 Task: Open Card Card0000000134 in Board Board0000000034 in Workspace WS0000000012 in Trello. Add Member Email0000000046 to Card Card0000000134 in Board Board0000000034 in Workspace WS0000000012 in Trello. Add Yellow Label titled Label0000000134 to Card Card0000000134 in Board Board0000000034 in Workspace WS0000000012 in Trello. Add Checklist CL0000000134 to Card Card0000000134 in Board Board0000000034 in Workspace WS0000000012 in Trello. Add Dates with Start Date as May 08 2023 and Due Date as May 31 2023 to Card Card0000000134 in Board Board0000000034 in Workspace WS0000000012 in Trello
Action: Mouse moved to (454, 442)
Screenshot: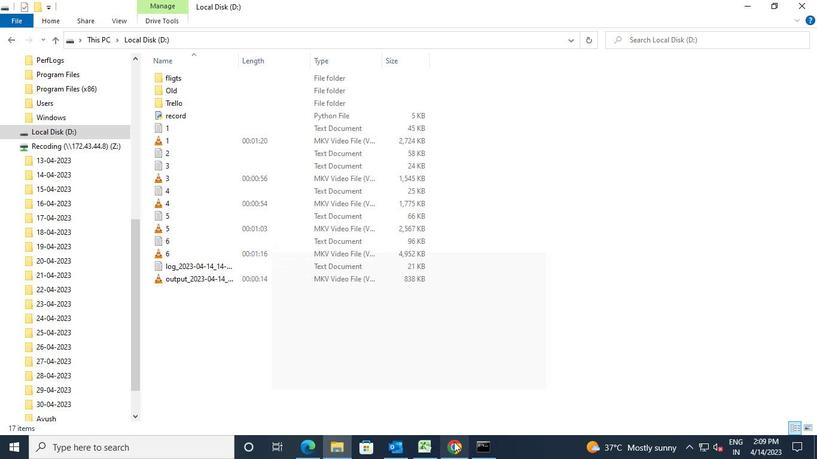 
Action: Mouse pressed left at (454, 442)
Screenshot: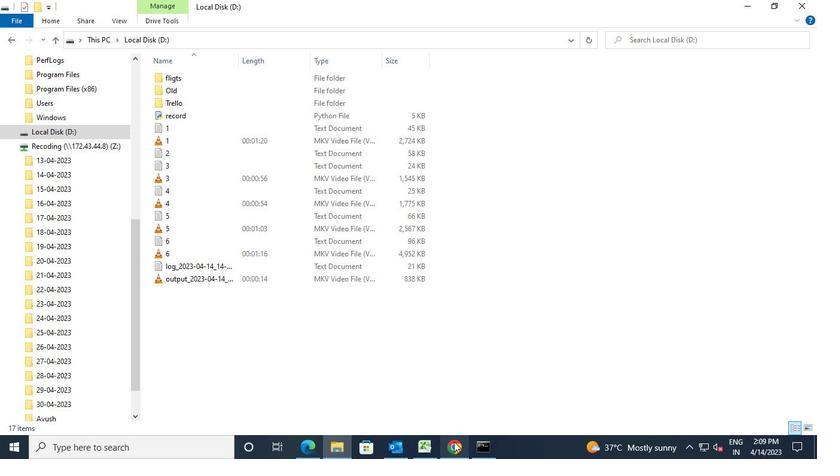 
Action: Mouse moved to (107, 304)
Screenshot: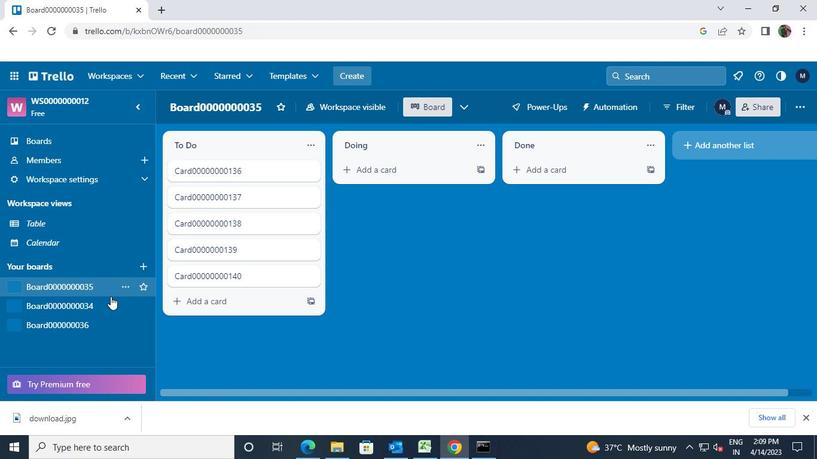 
Action: Mouse pressed left at (107, 304)
Screenshot: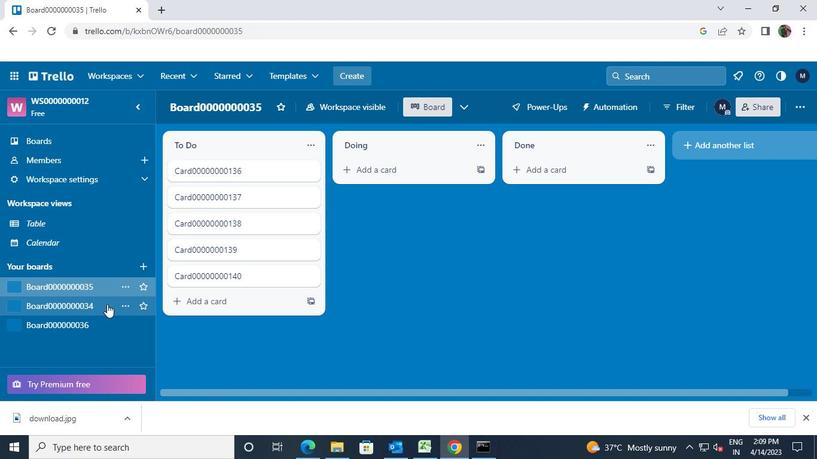 
Action: Mouse moved to (305, 284)
Screenshot: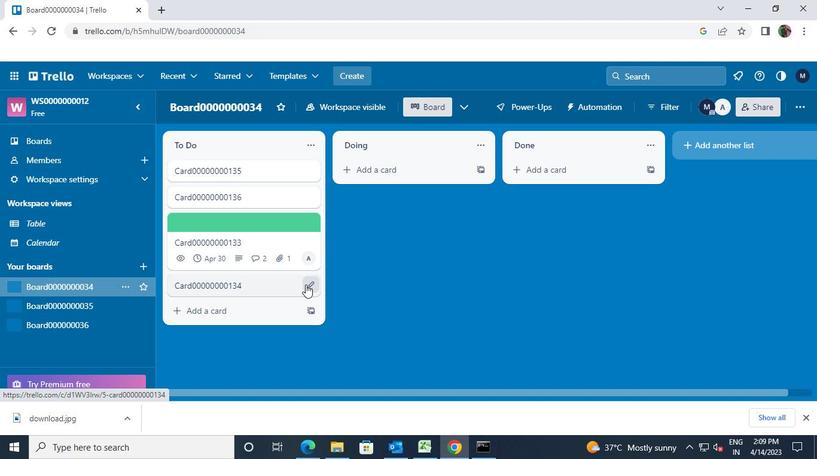 
Action: Mouse pressed left at (305, 284)
Screenshot: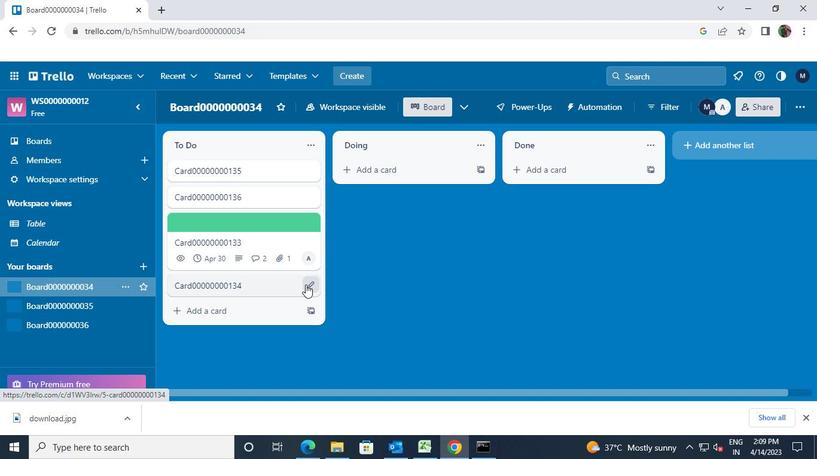 
Action: Mouse moved to (349, 196)
Screenshot: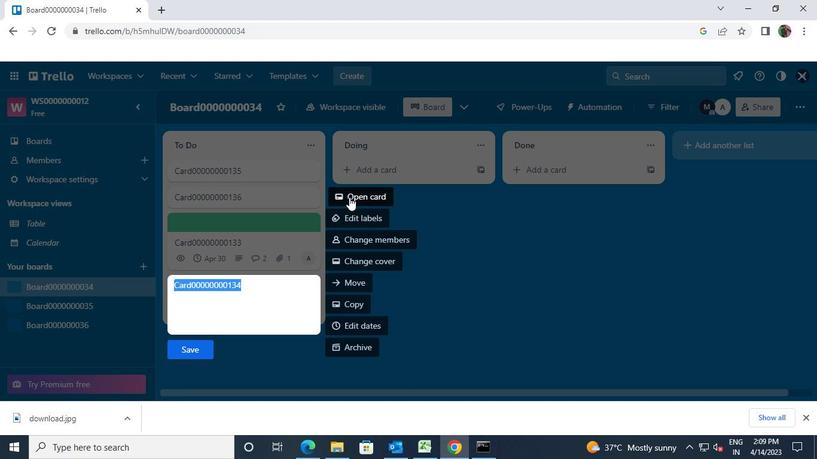 
Action: Mouse pressed left at (349, 196)
Screenshot: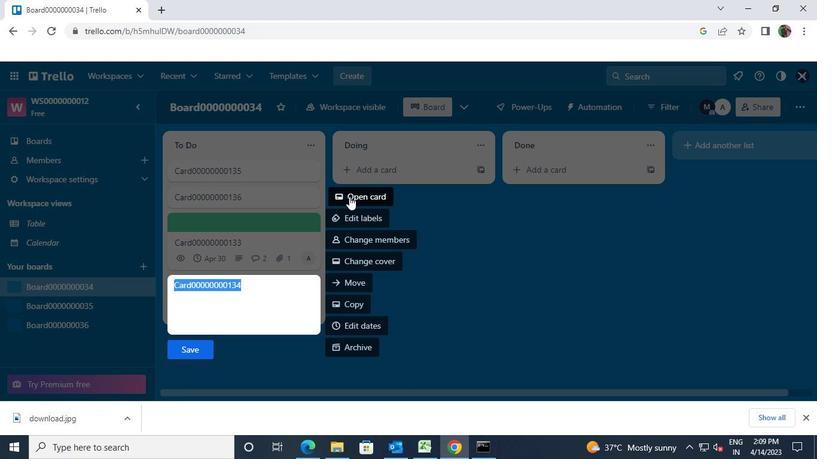 
Action: Mouse moved to (544, 171)
Screenshot: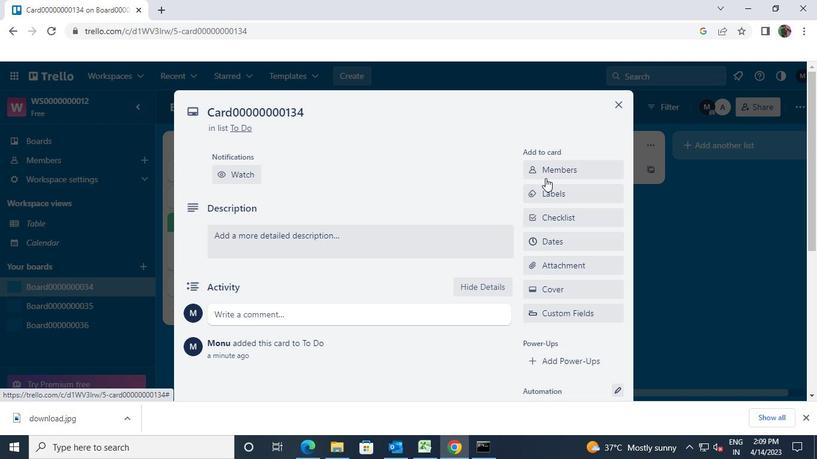 
Action: Mouse pressed left at (544, 171)
Screenshot: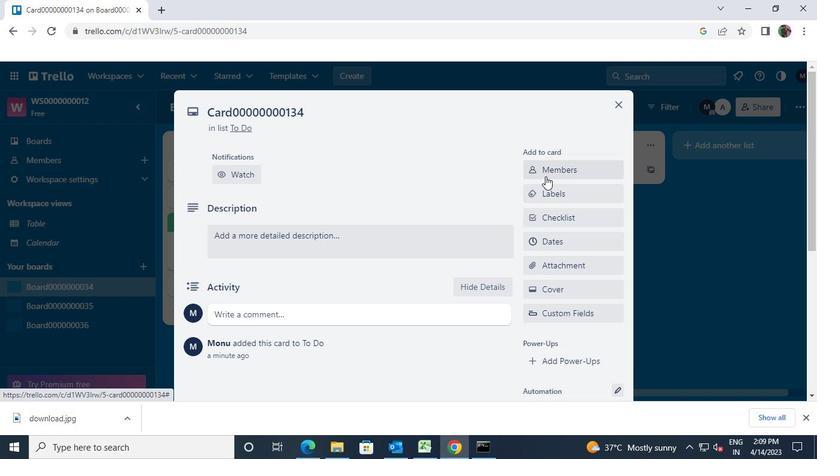 
Action: Mouse moved to (557, 220)
Screenshot: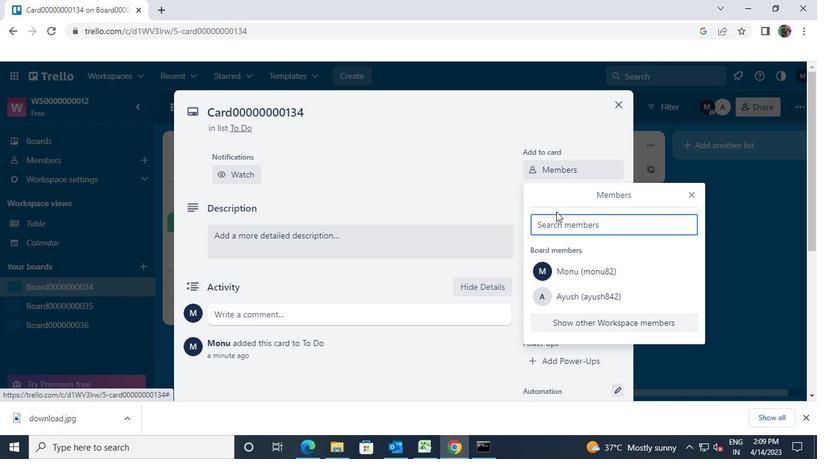 
Action: Key pressed vinnyoffice<<98>><Key.shift>@gmai.com
Screenshot: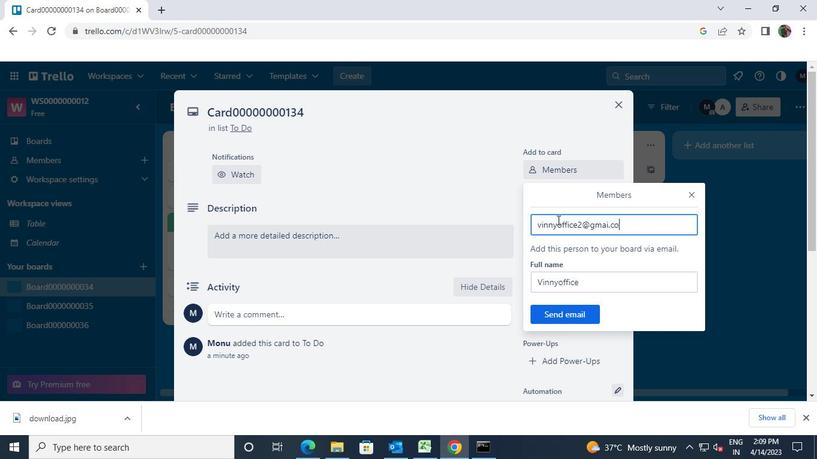 
Action: Mouse moved to (556, 311)
Screenshot: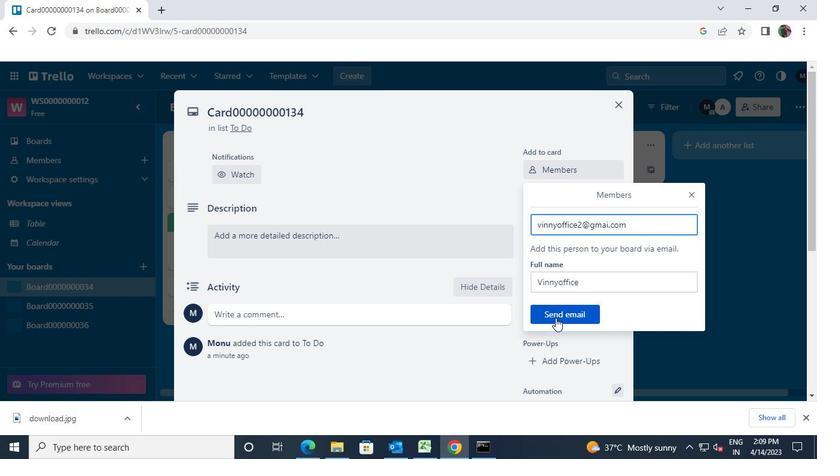 
Action: Mouse pressed left at (556, 311)
Screenshot: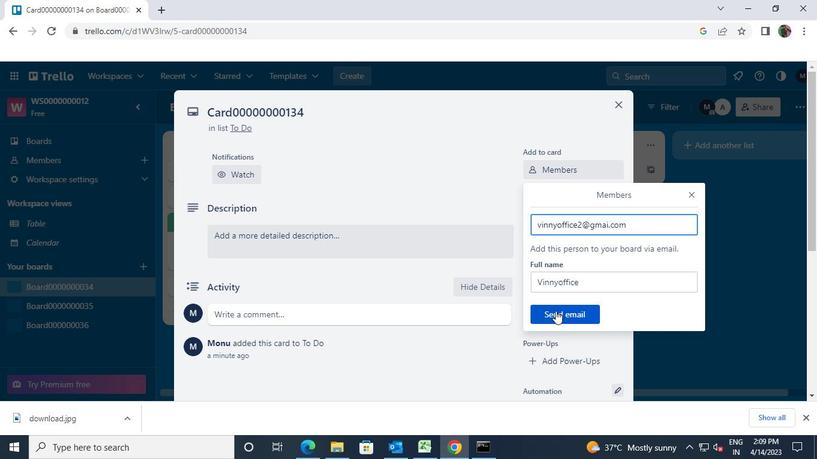
Action: Mouse moved to (563, 195)
Screenshot: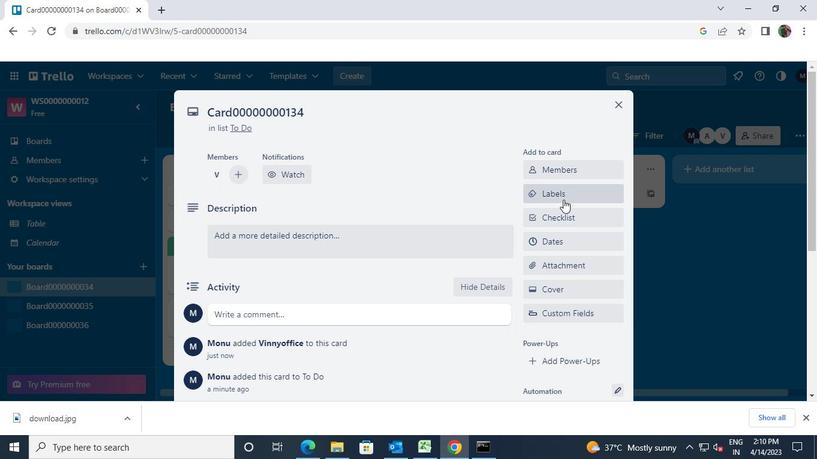 
Action: Mouse pressed left at (563, 195)
Screenshot: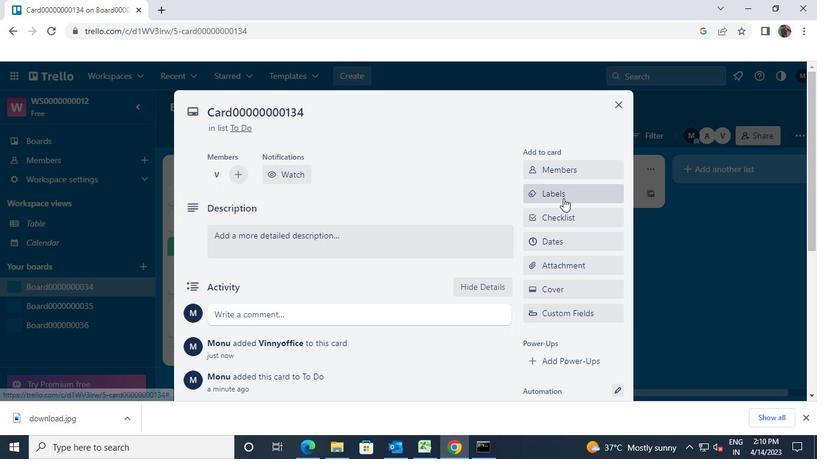 
Action: Mouse moved to (565, 184)
Screenshot: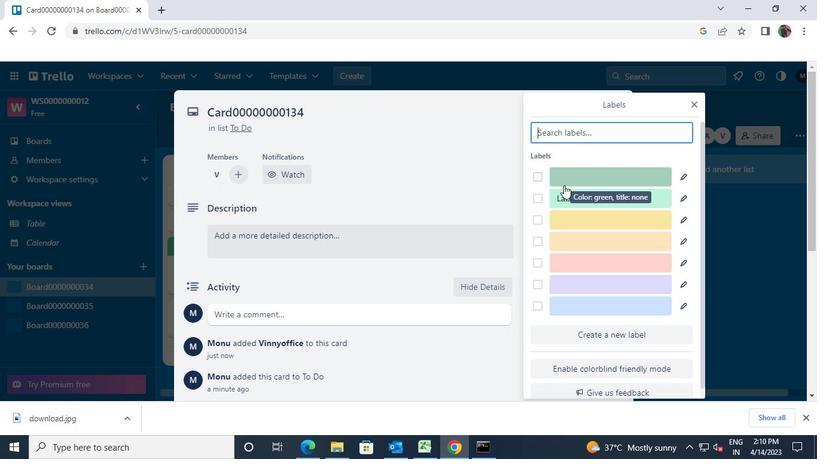 
Action: Mouse scrolled (565, 185) with delta (0, 0)
Screenshot: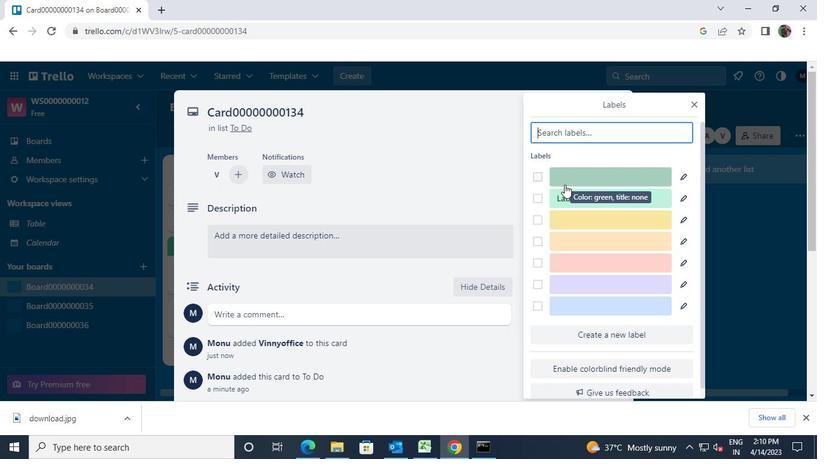 
Action: Mouse moved to (588, 337)
Screenshot: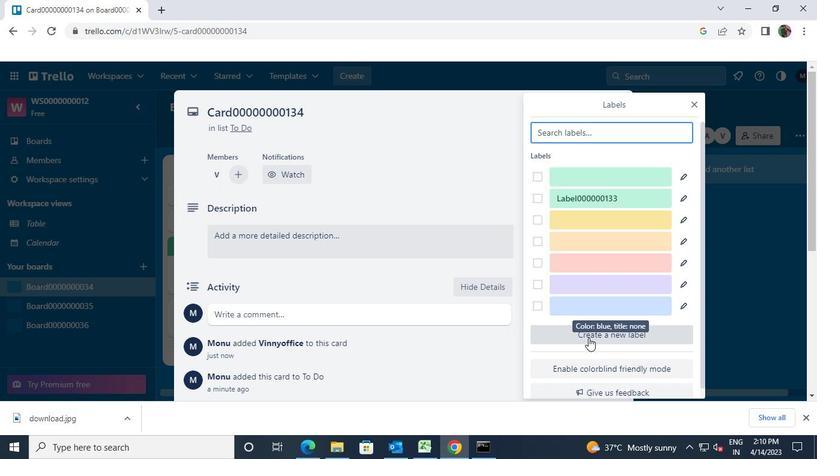 
Action: Mouse pressed left at (588, 337)
Screenshot: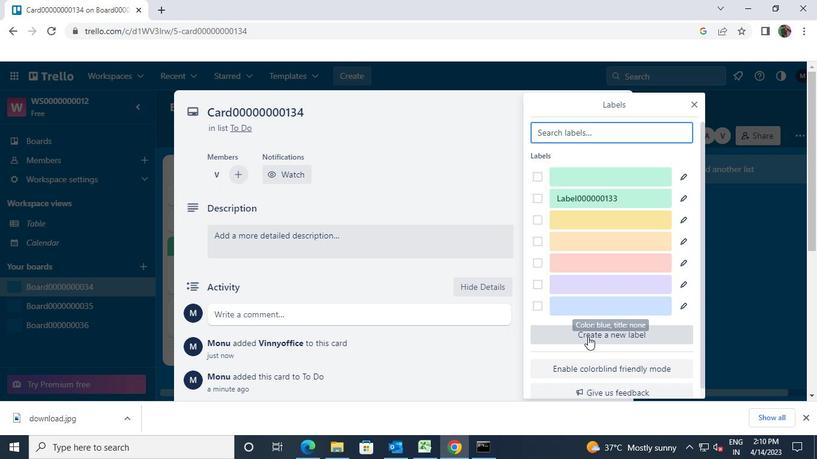 
Action: Mouse moved to (577, 218)
Screenshot: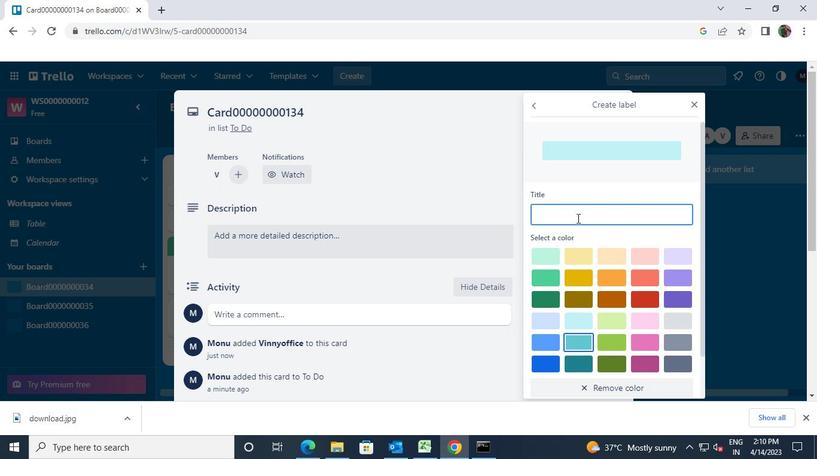 
Action: Mouse pressed left at (577, 218)
Screenshot: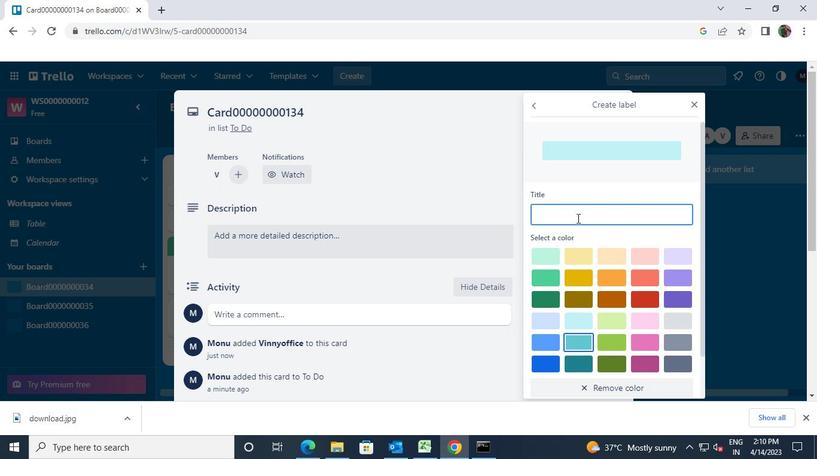 
Action: Mouse moved to (577, 217)
Screenshot: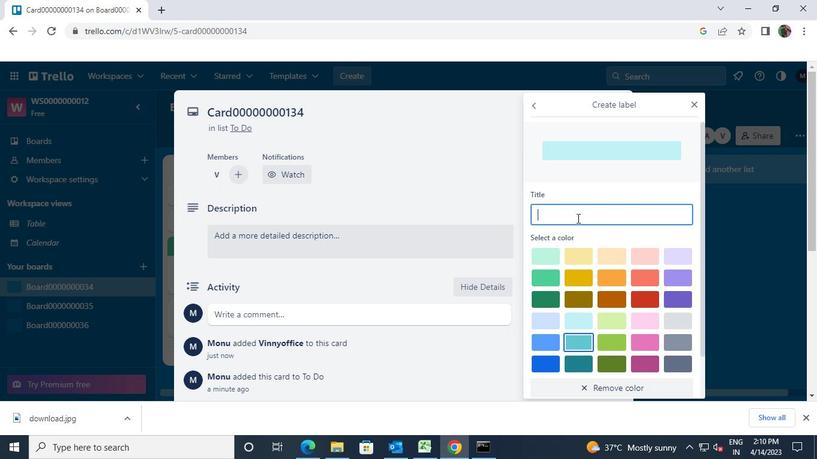 
Action: Key pressed <Key.shift>Label<<96>><<96>><<96>><<96>><<96>><<96>><<97>><<99>><<100>>
Screenshot: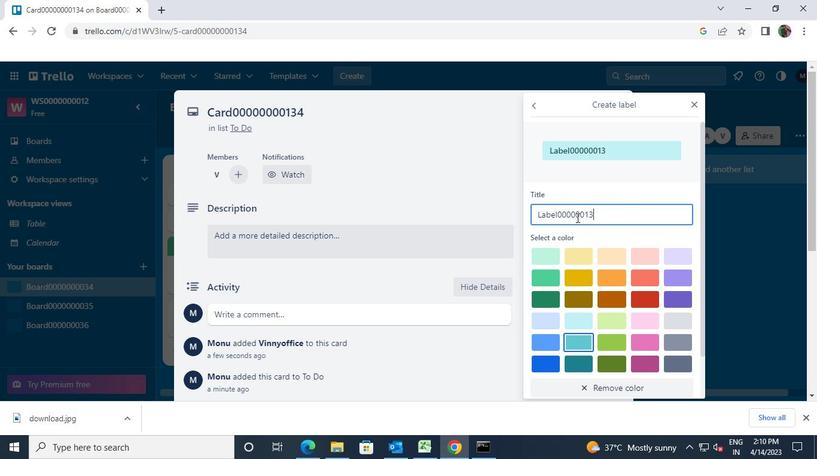 
Action: Mouse moved to (581, 213)
Screenshot: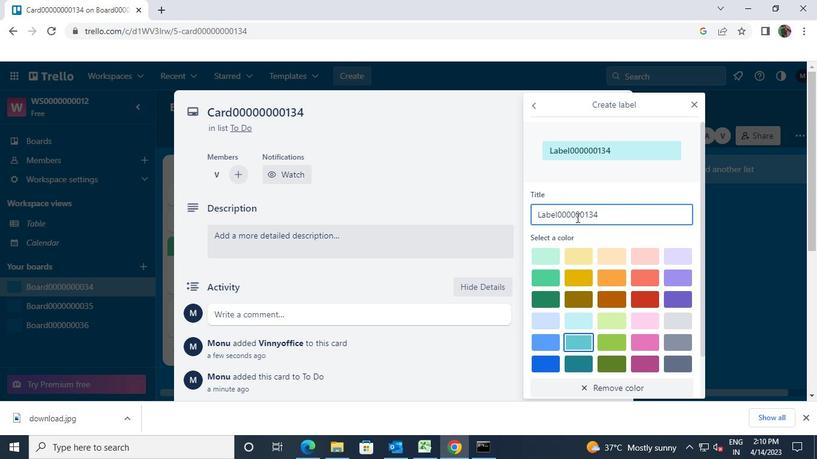 
Action: Mouse scrolled (581, 213) with delta (0, 0)
Screenshot: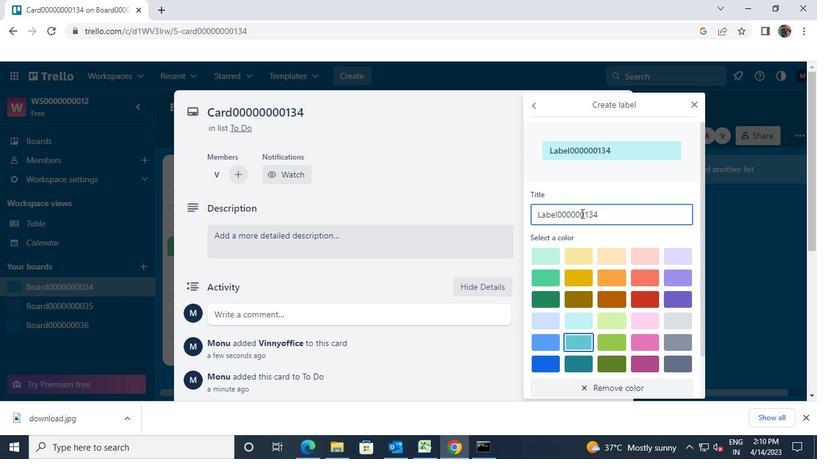 
Action: Mouse scrolled (581, 213) with delta (0, 0)
Screenshot: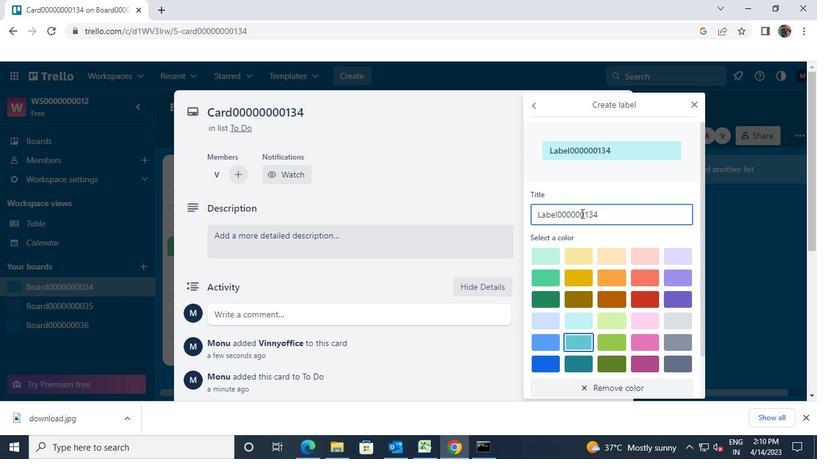 
Action: Mouse moved to (544, 377)
Screenshot: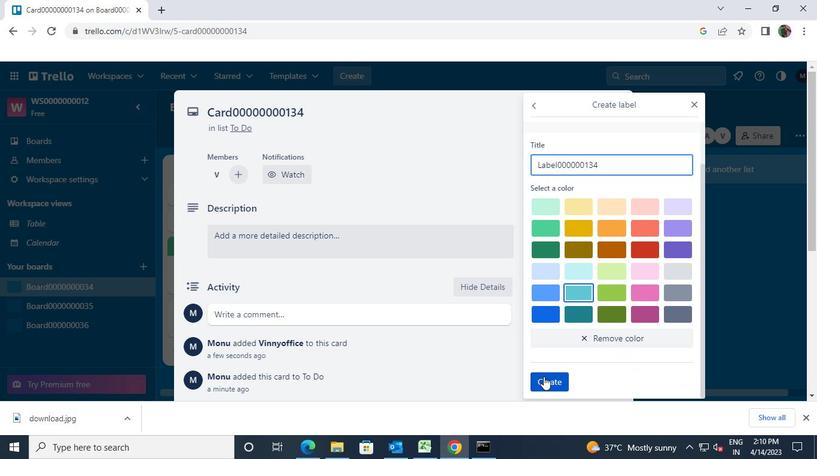 
Action: Mouse pressed left at (544, 377)
Screenshot: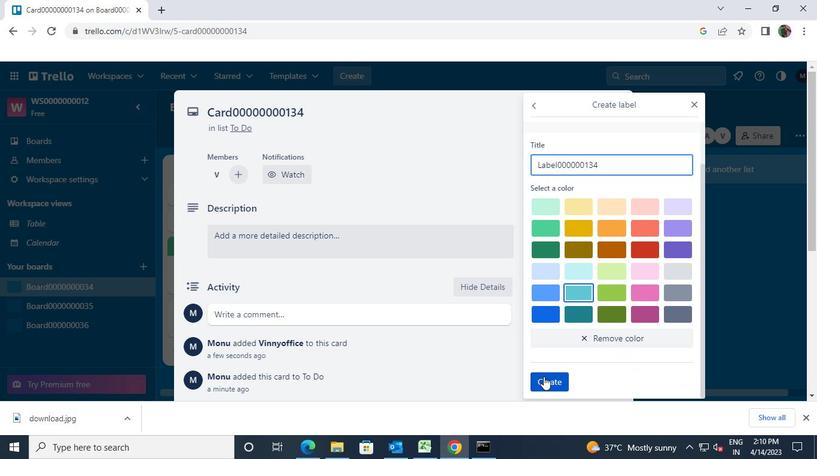 
Action: Mouse moved to (693, 98)
Screenshot: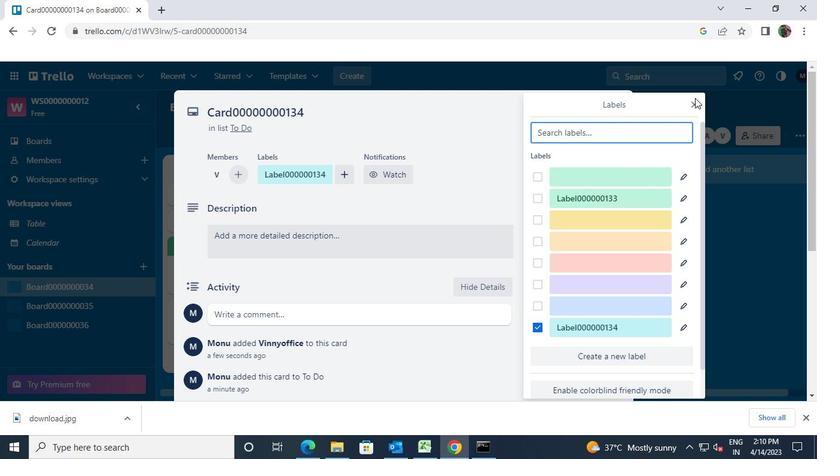 
Action: Mouse pressed left at (693, 98)
Screenshot: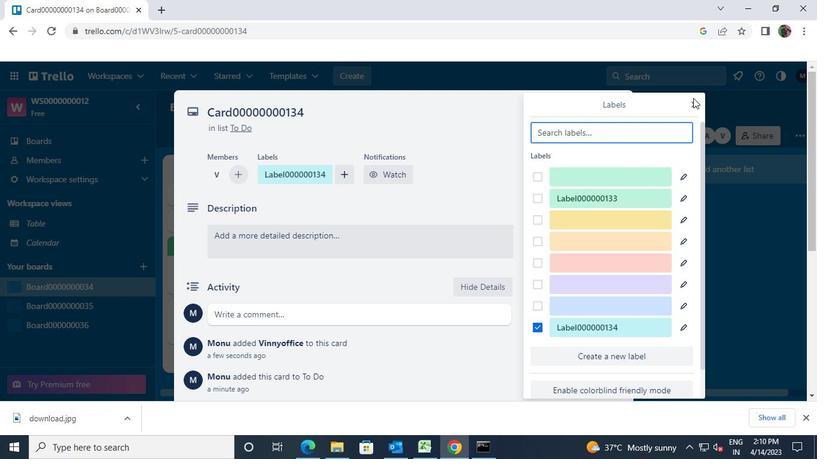 
Action: Mouse moved to (690, 104)
Screenshot: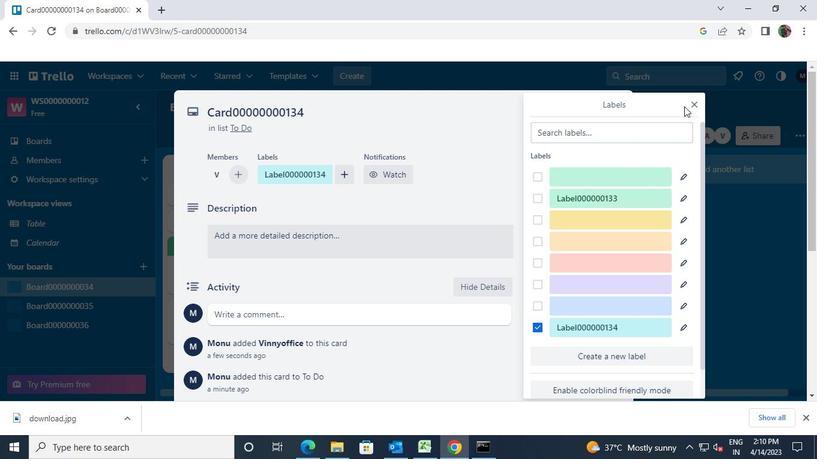 
Action: Mouse pressed left at (690, 104)
Screenshot: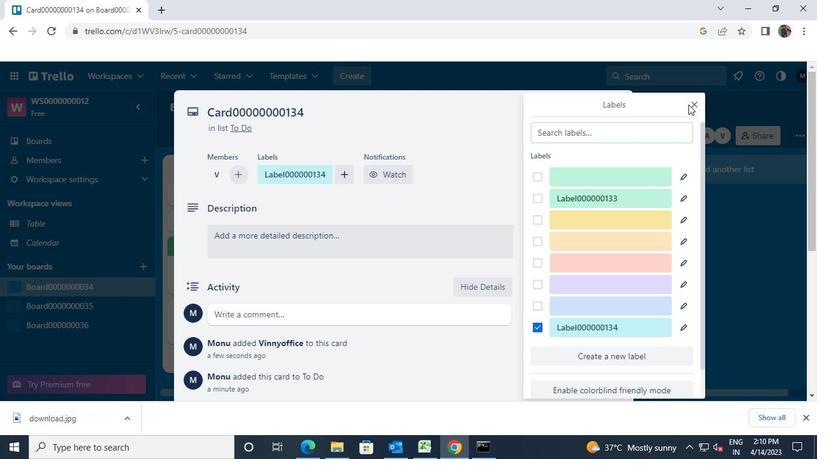 
Action: Mouse moved to (696, 102)
Screenshot: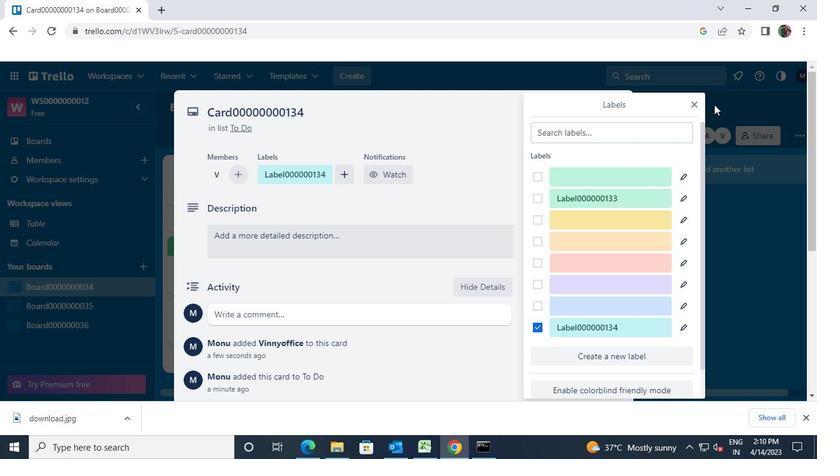 
Action: Mouse pressed left at (696, 102)
Screenshot: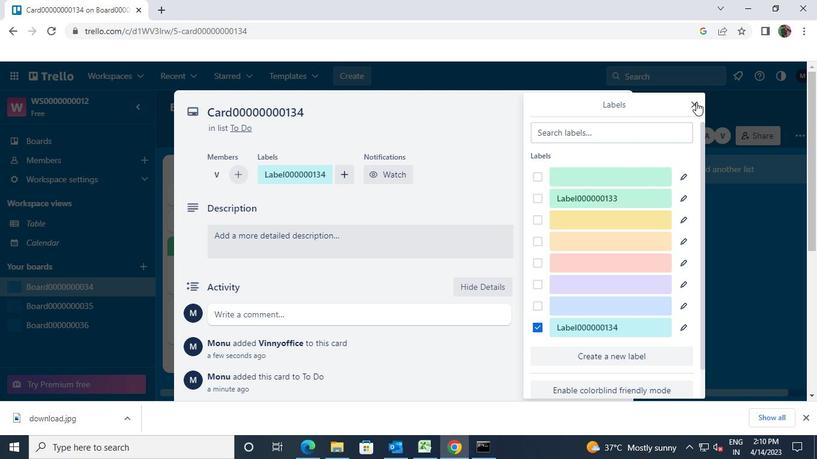 
Action: Mouse moved to (580, 219)
Screenshot: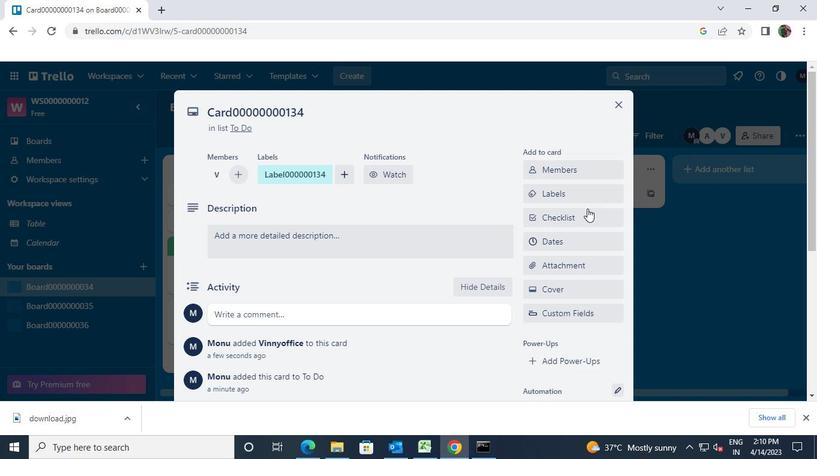 
Action: Mouse pressed left at (580, 219)
Screenshot: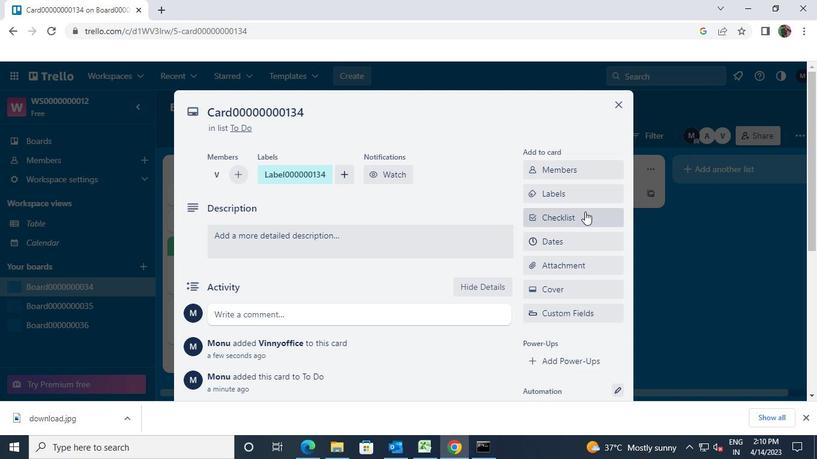 
Action: Mouse moved to (577, 219)
Screenshot: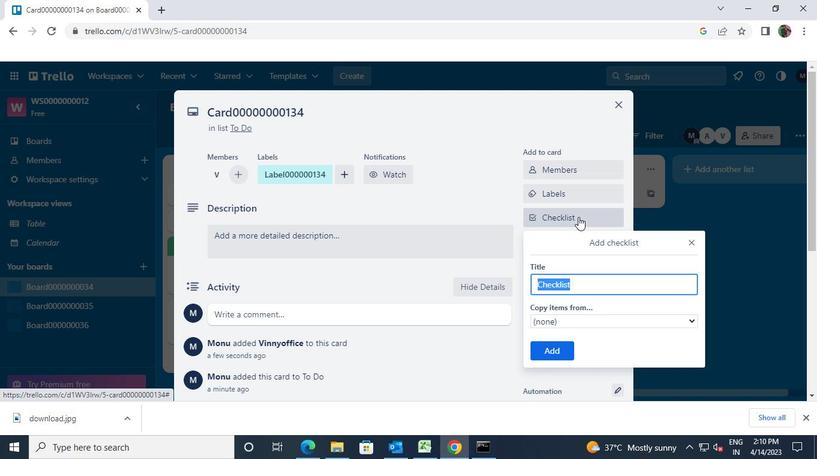 
Action: Key pressed <Key.shift>CL<<96>><<96>><<96>><<96>><<96>><<96>><<96>><<96>><<97>><<99>><<100>>
Screenshot: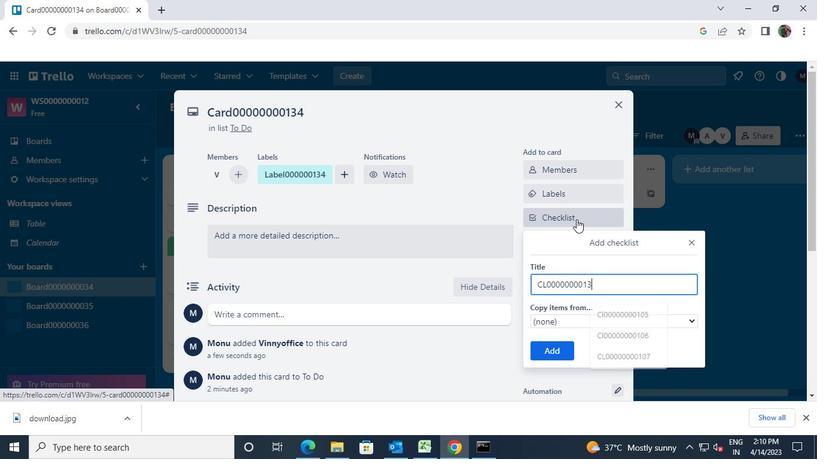 
Action: Mouse moved to (556, 344)
Screenshot: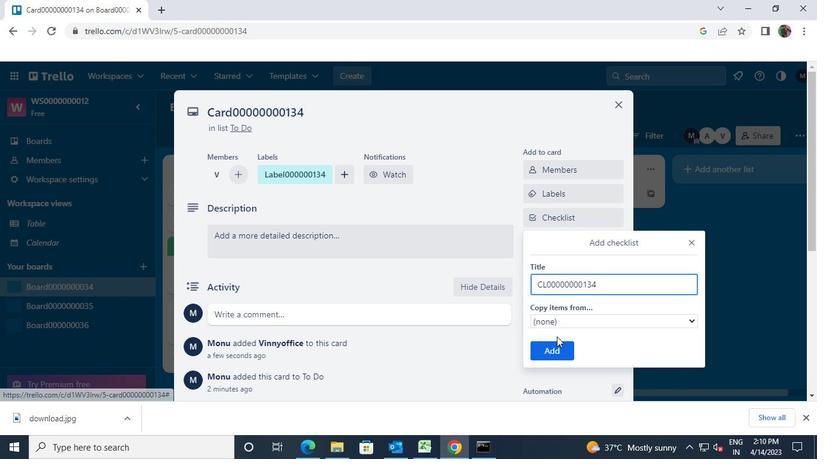 
Action: Mouse pressed left at (556, 344)
Screenshot: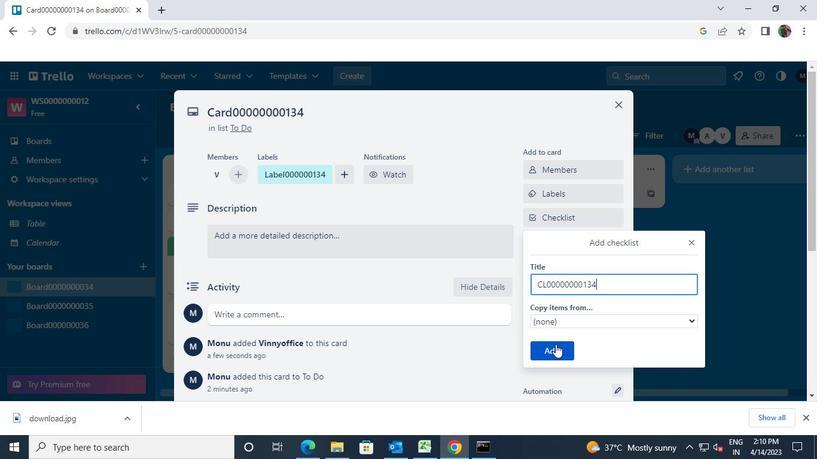 
Action: Mouse moved to (558, 240)
Screenshot: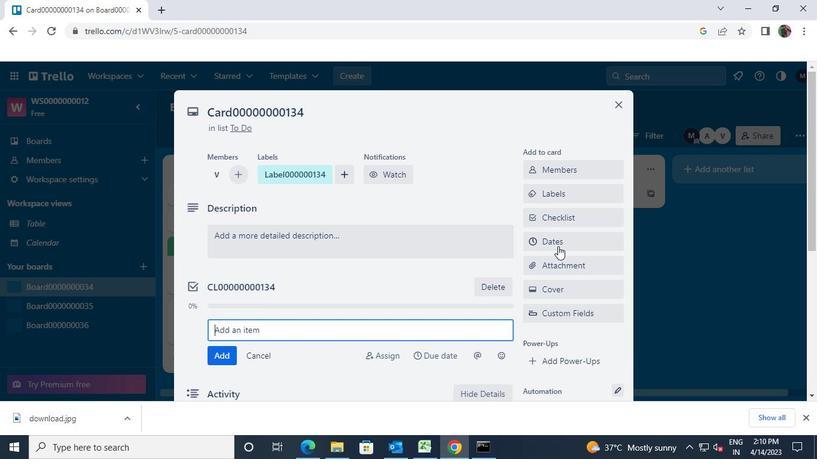 
Action: Mouse pressed left at (558, 240)
Screenshot: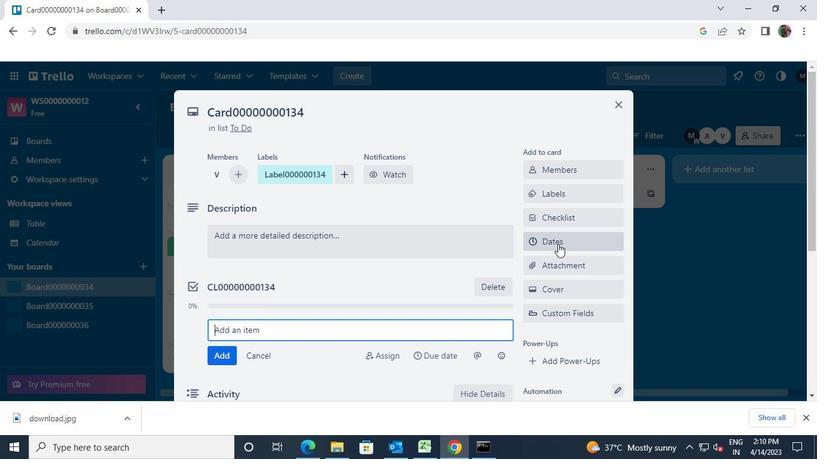 
Action: Mouse moved to (683, 137)
Screenshot: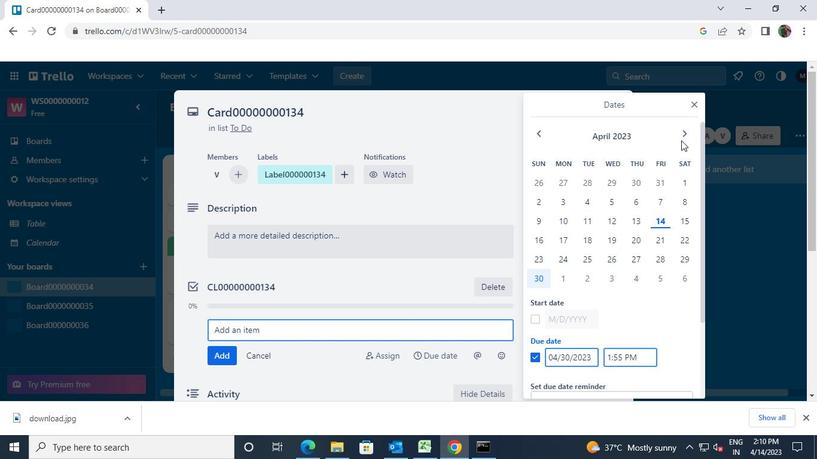 
Action: Mouse pressed left at (683, 137)
Screenshot: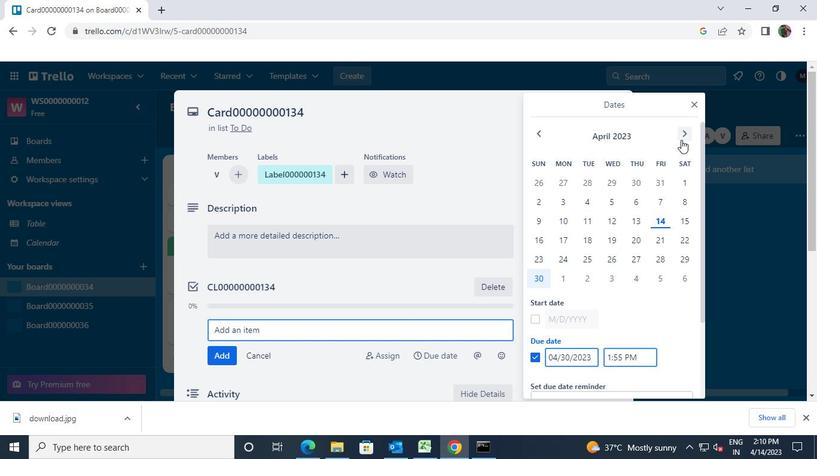 
Action: Mouse moved to (566, 179)
Screenshot: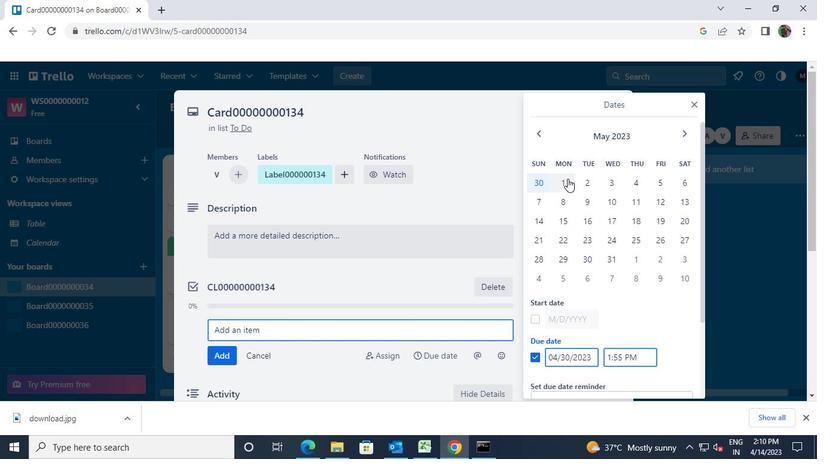 
Action: Mouse pressed left at (566, 179)
Screenshot: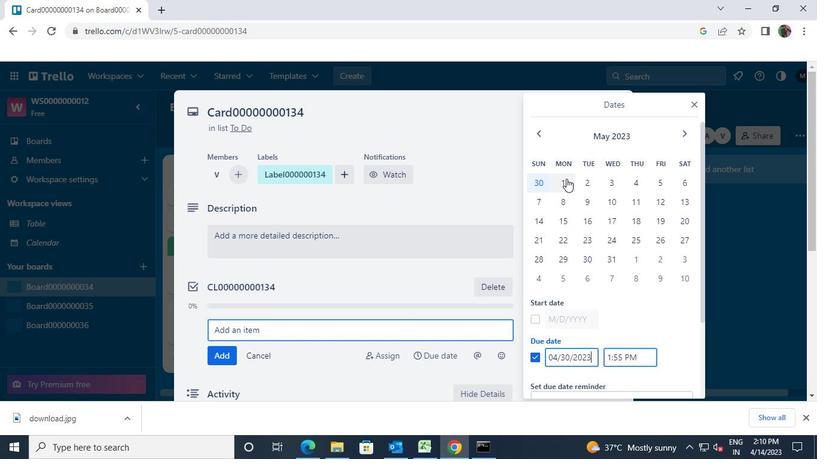 
Action: Mouse moved to (586, 258)
Screenshot: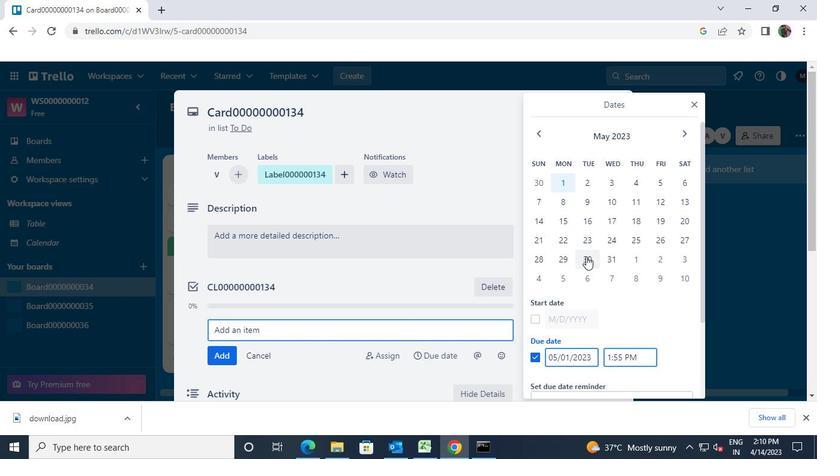 
Action: Mouse pressed left at (586, 258)
Screenshot: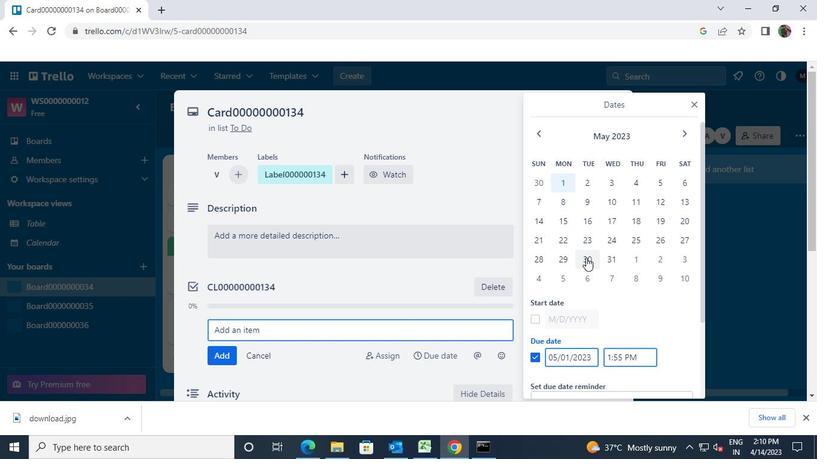 
Action: Mouse scrolled (586, 258) with delta (0, 0)
Screenshot: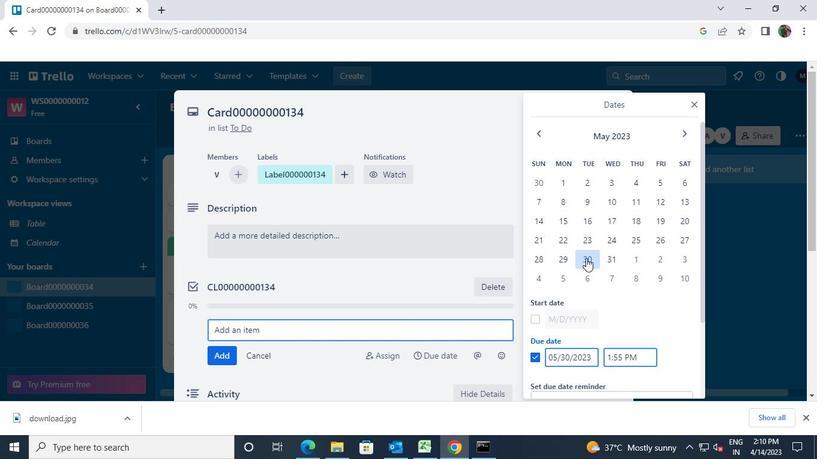 
Action: Mouse scrolled (586, 258) with delta (0, 0)
Screenshot: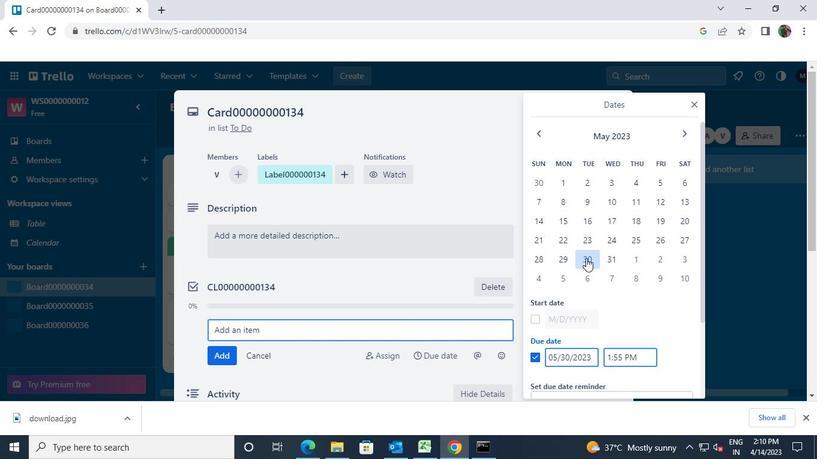 
Action: Mouse moved to (601, 353)
Screenshot: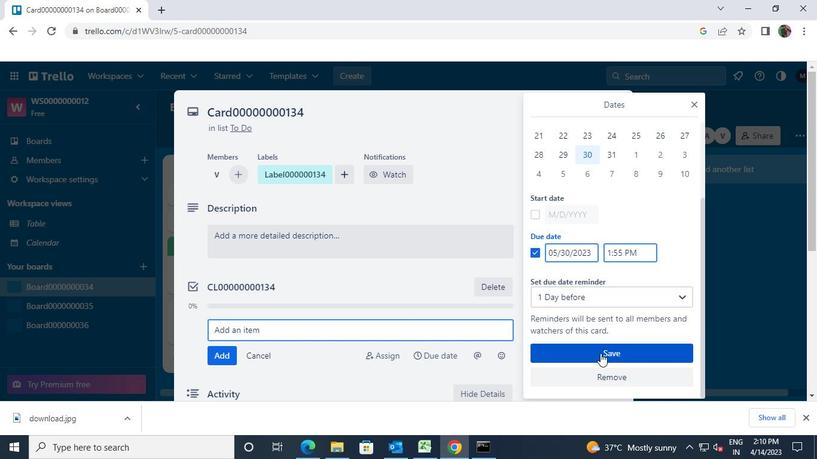 
Action: Mouse pressed left at (601, 353)
Screenshot: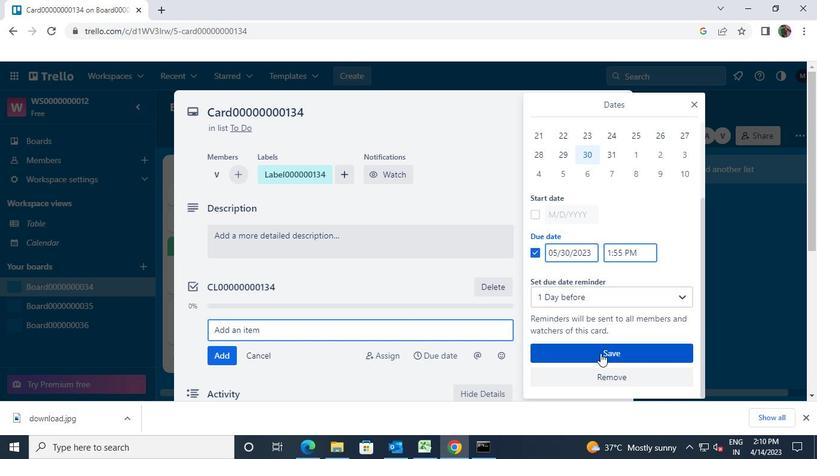 
Action: Mouse moved to (616, 102)
Screenshot: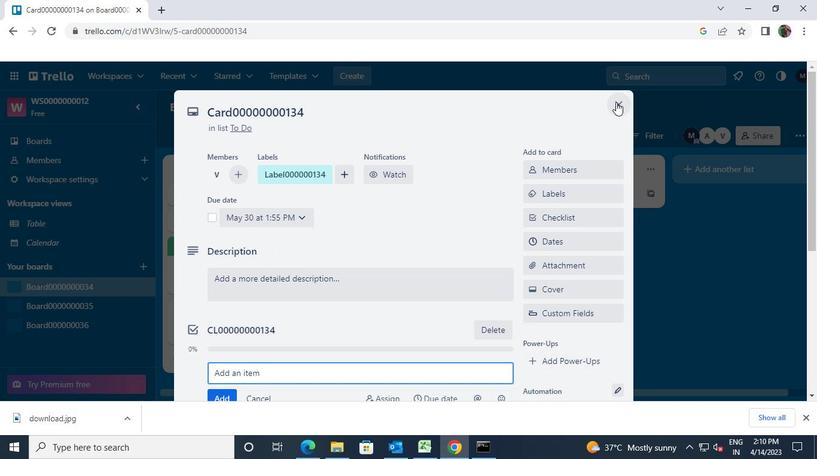 
Action: Mouse pressed left at (616, 102)
Screenshot: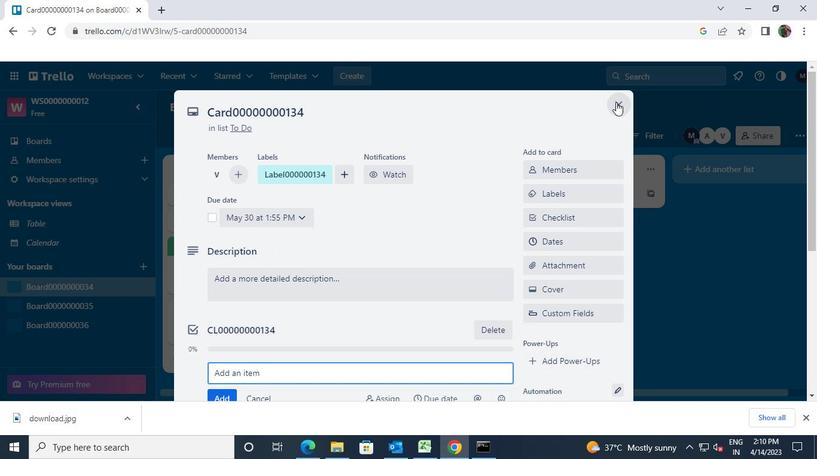 
Action: Mouse moved to (532, 364)
Screenshot: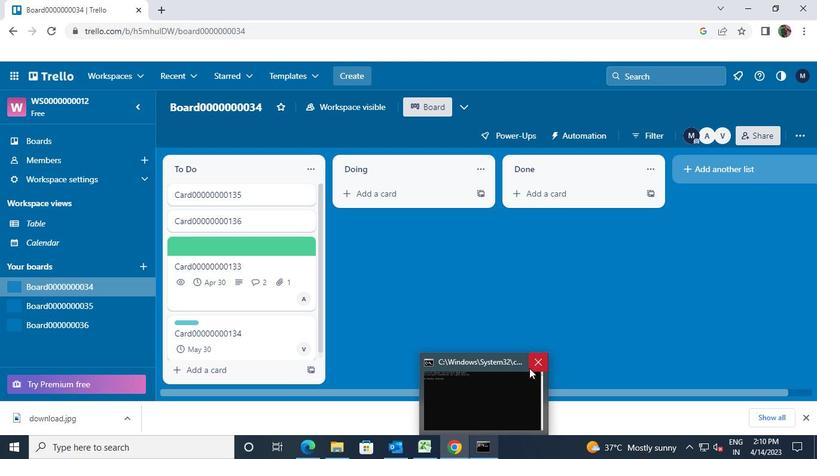
Action: Mouse pressed left at (532, 364)
Screenshot: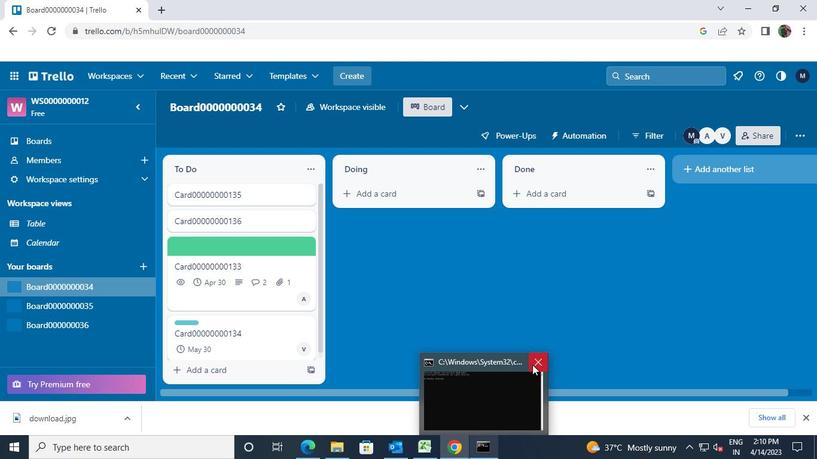 
